 Task: Set the rows for the wall to 5.
Action: Mouse moved to (123, 16)
Screenshot: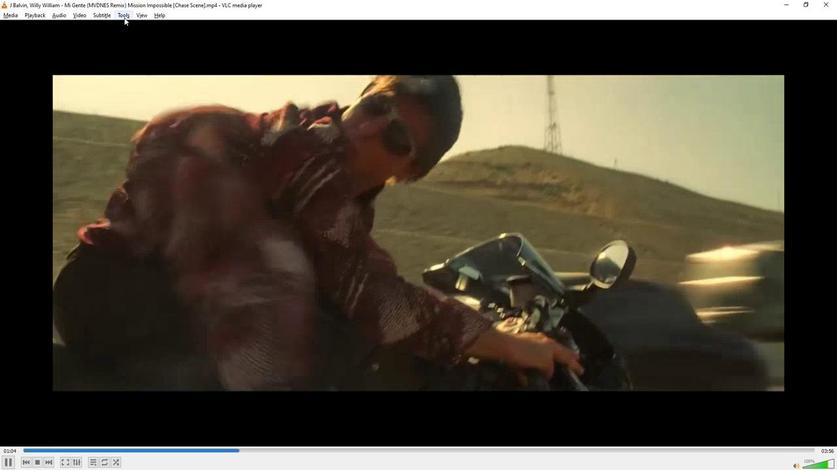 
Action: Mouse pressed left at (123, 16)
Screenshot: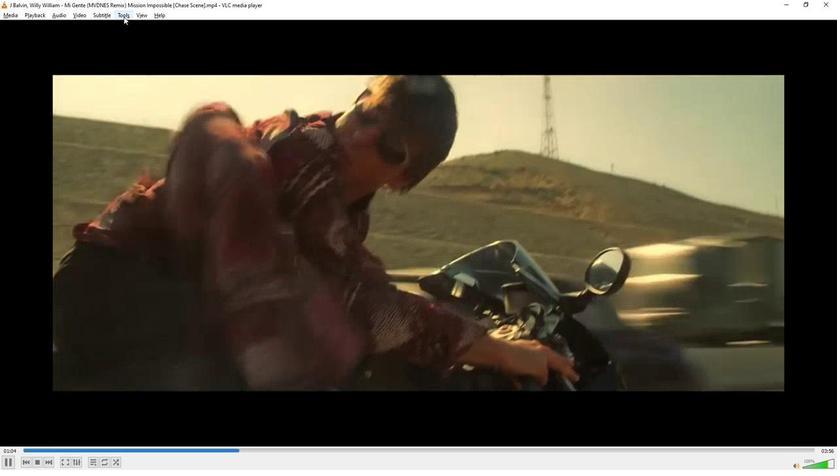 
Action: Mouse moved to (134, 27)
Screenshot: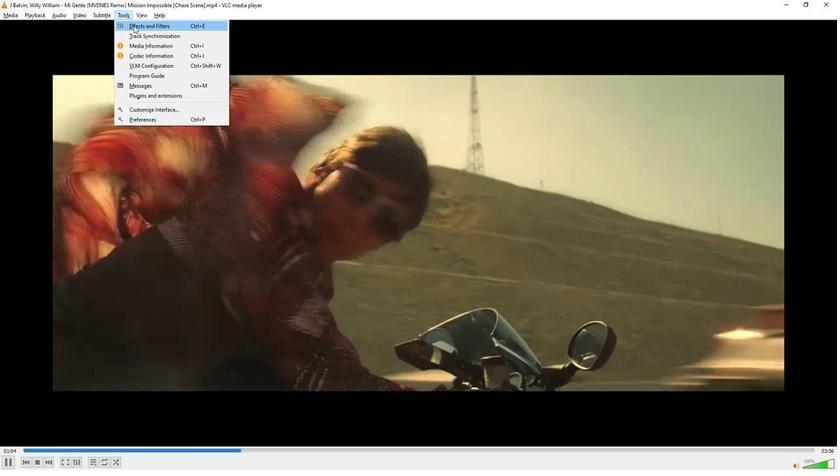 
Action: Mouse pressed left at (134, 27)
Screenshot: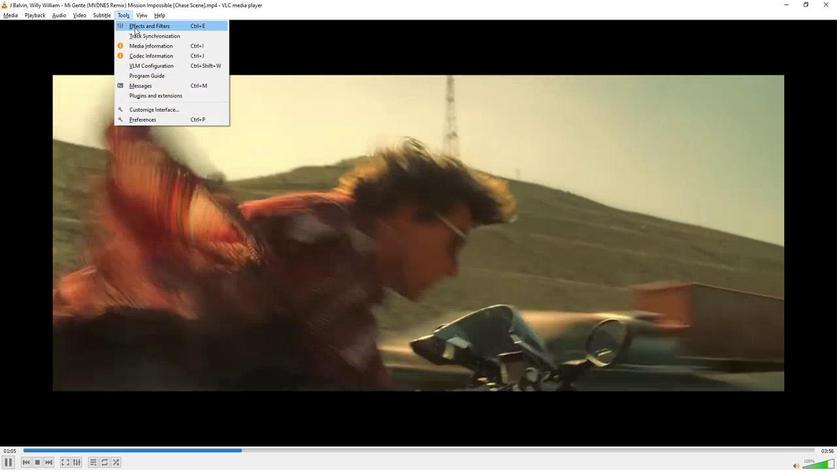 
Action: Mouse moved to (103, 70)
Screenshot: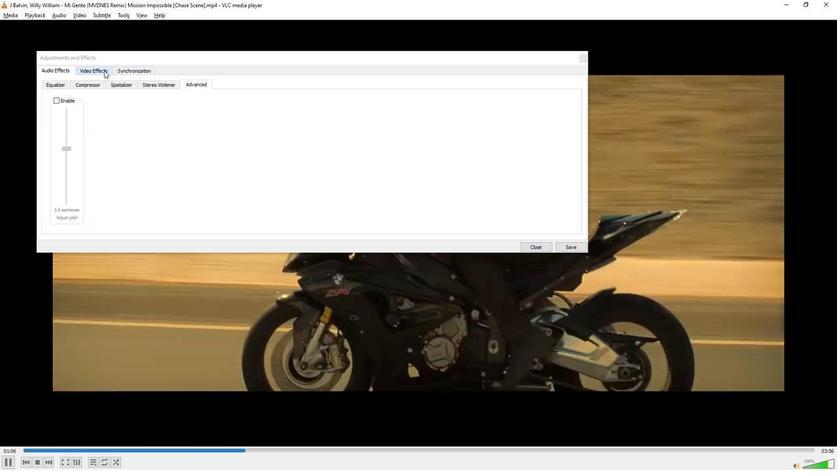 
Action: Mouse pressed left at (103, 70)
Screenshot: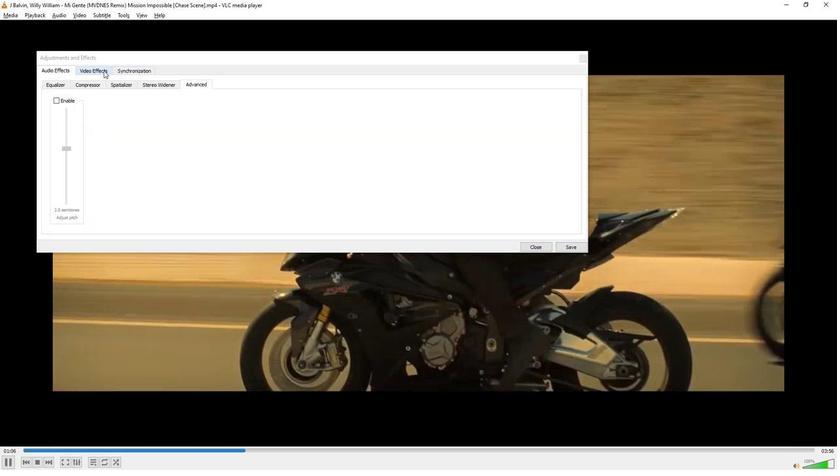 
Action: Mouse moved to (127, 83)
Screenshot: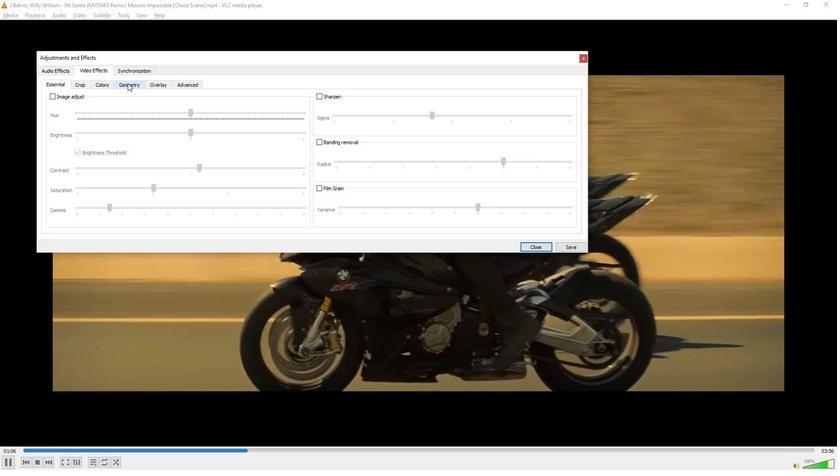 
Action: Mouse pressed left at (127, 83)
Screenshot: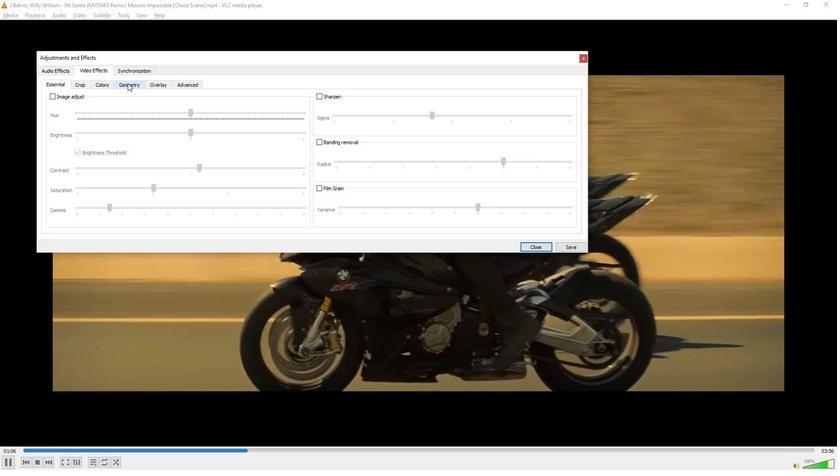 
Action: Mouse moved to (319, 98)
Screenshot: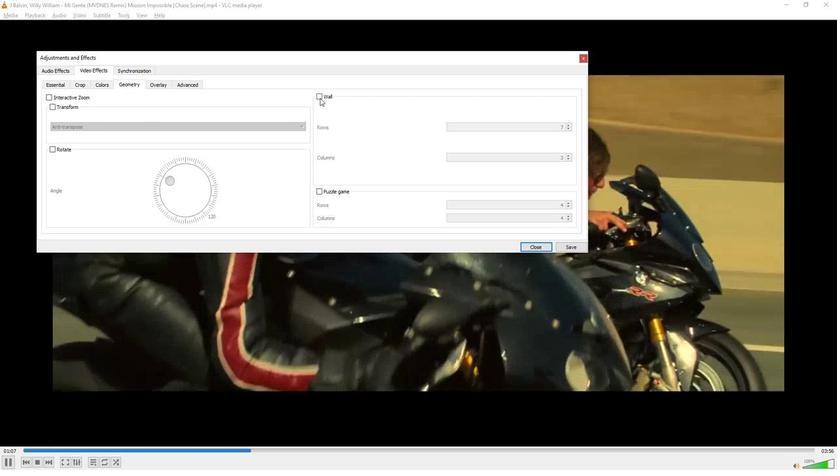 
Action: Mouse pressed left at (319, 98)
Screenshot: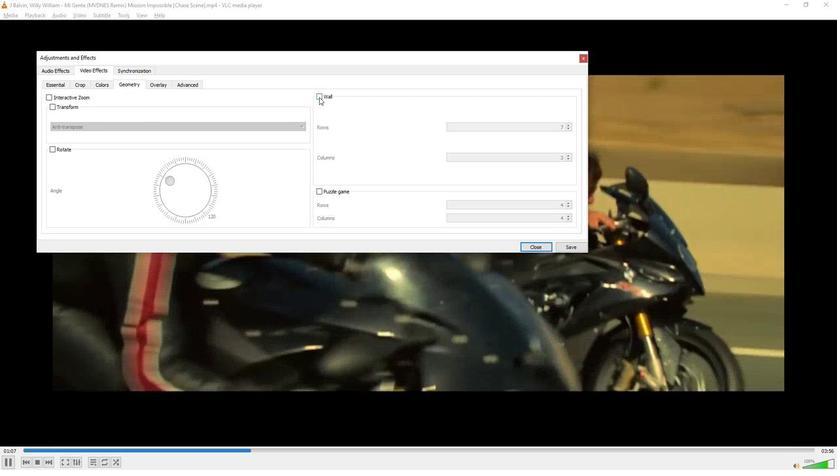 
Action: Mouse moved to (569, 128)
Screenshot: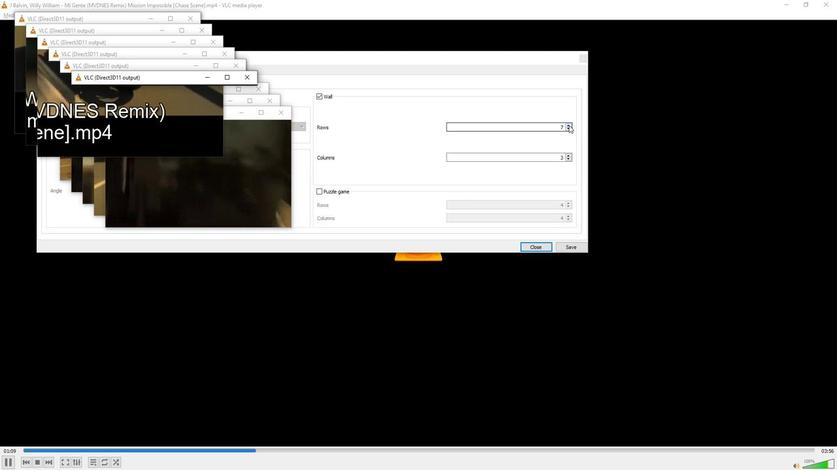 
Action: Mouse pressed left at (569, 128)
Screenshot: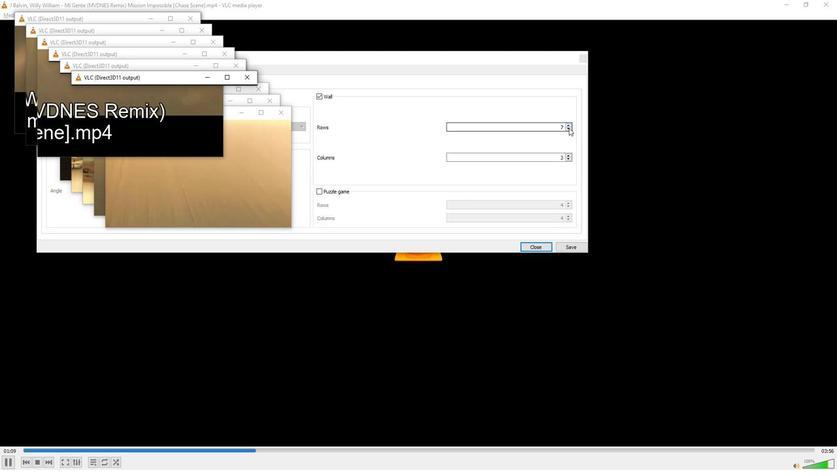 
Action: Mouse pressed left at (569, 128)
Screenshot: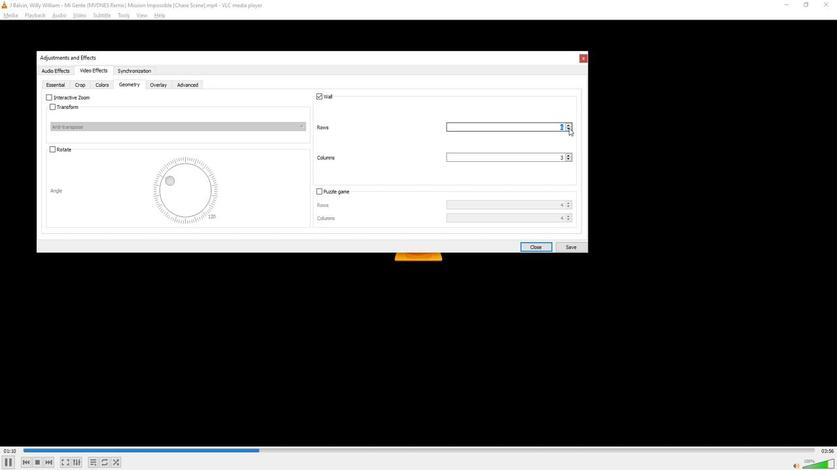 
Action: Mouse moved to (533, 136)
Screenshot: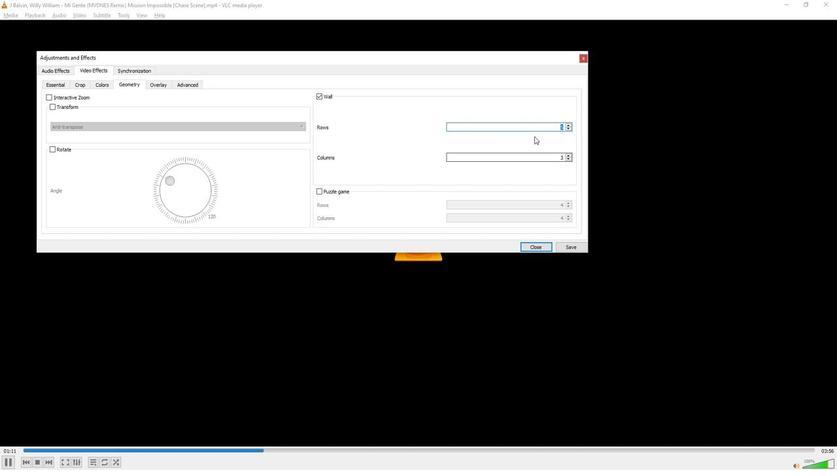 
Action: Mouse pressed left at (533, 136)
Screenshot: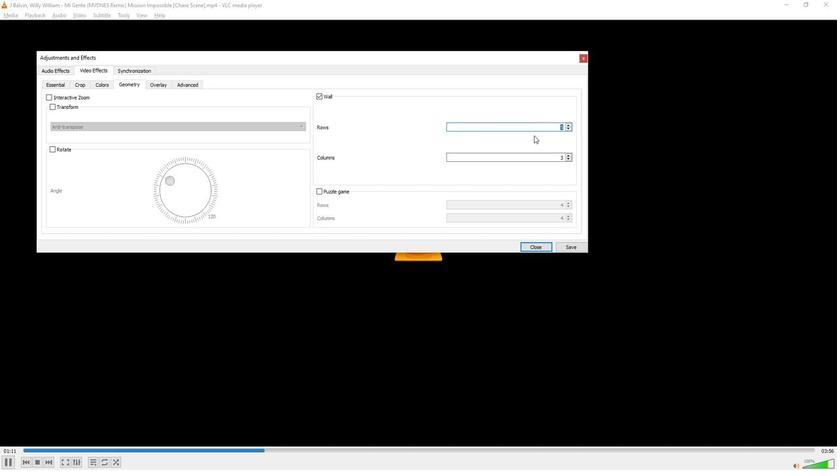 
Action: Mouse moved to (524, 202)
Screenshot: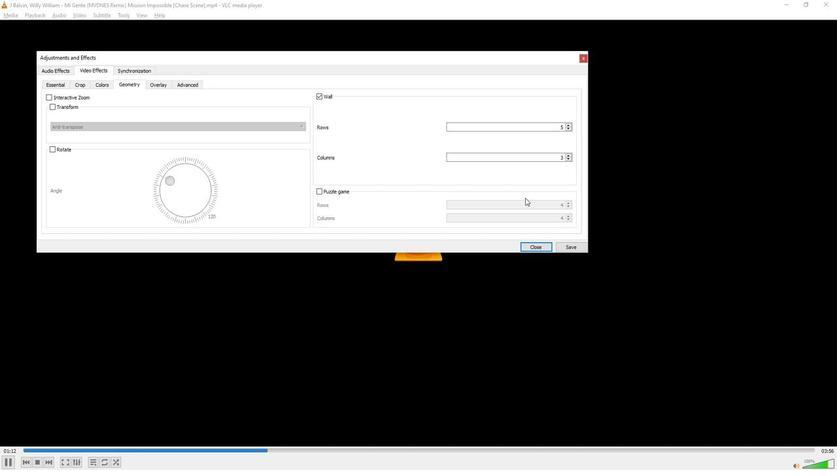 
